 Task: Create a task  Add support for video conferencing to the web application , assign it to team member softage.10@softage.net in the project TowerLine and update the status of the task to  On Track  , set the priority of the task to High.
Action: Mouse moved to (54, 325)
Screenshot: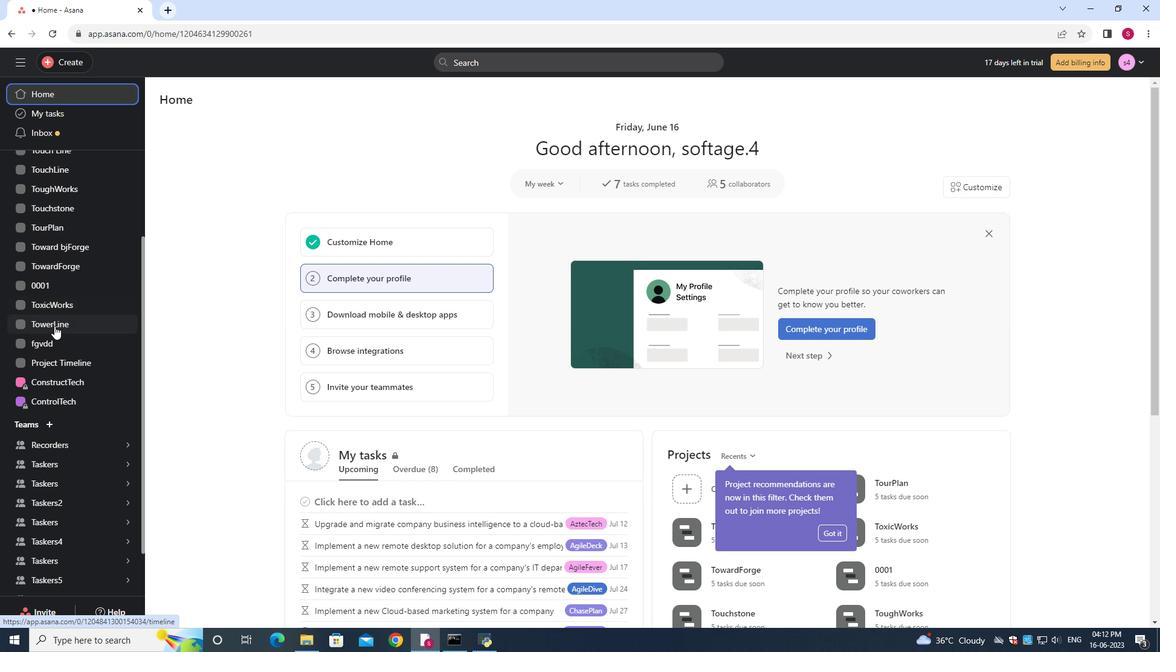 
Action: Mouse pressed left at (54, 325)
Screenshot: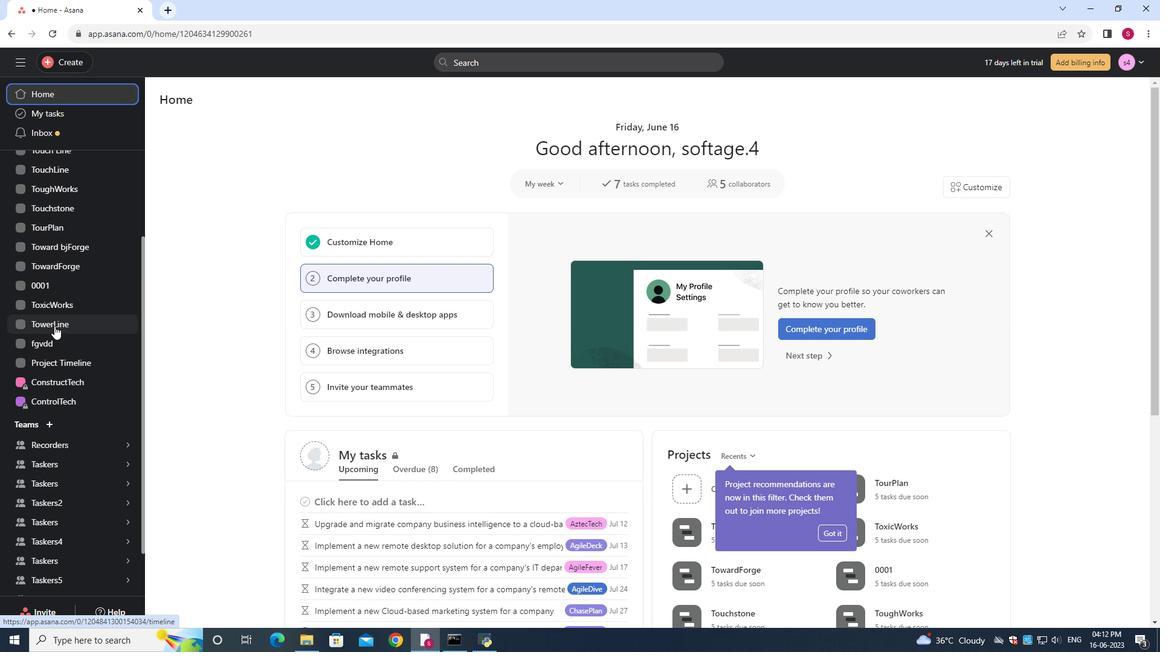 
Action: Mouse moved to (211, 125)
Screenshot: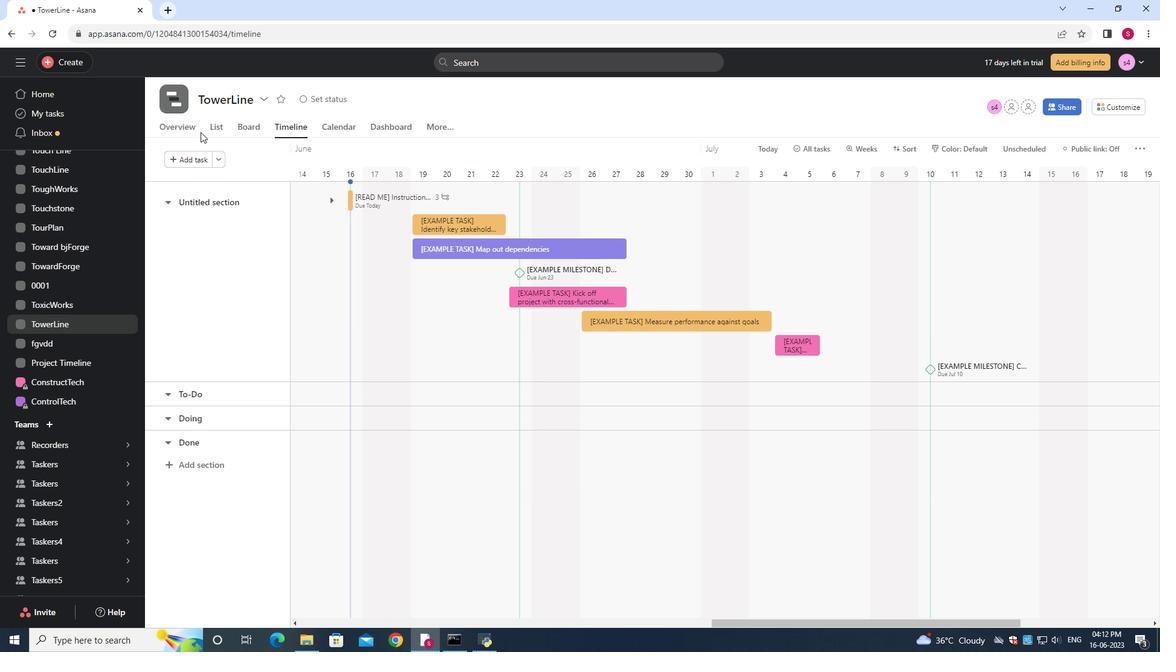 
Action: Mouse pressed left at (211, 125)
Screenshot: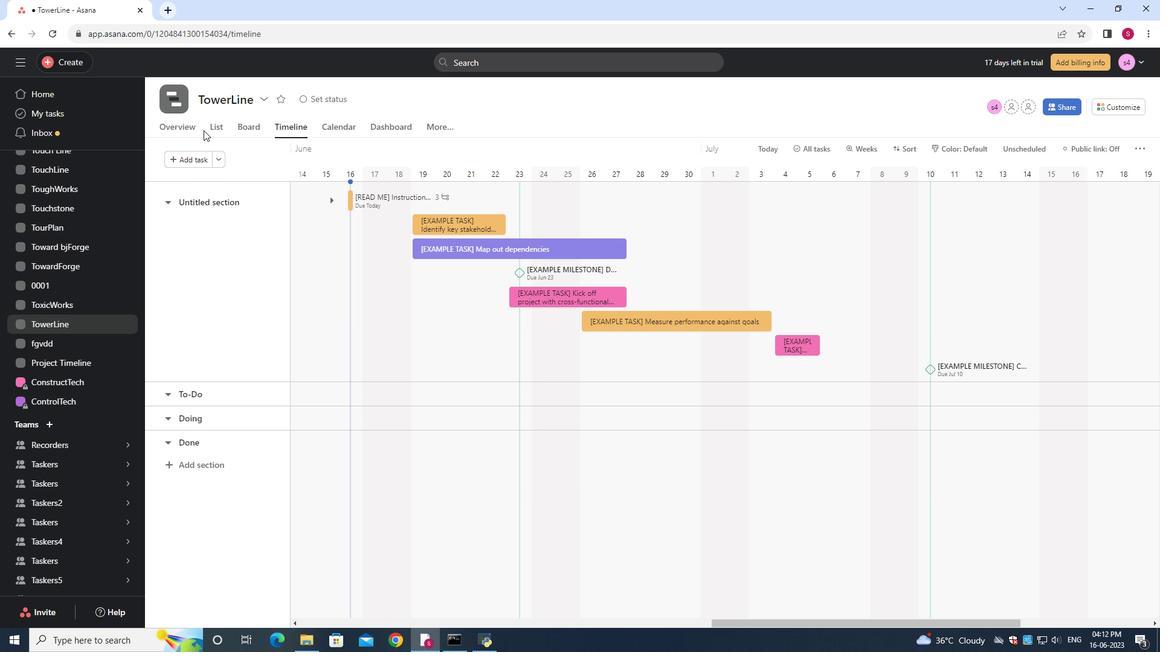 
Action: Mouse moved to (185, 154)
Screenshot: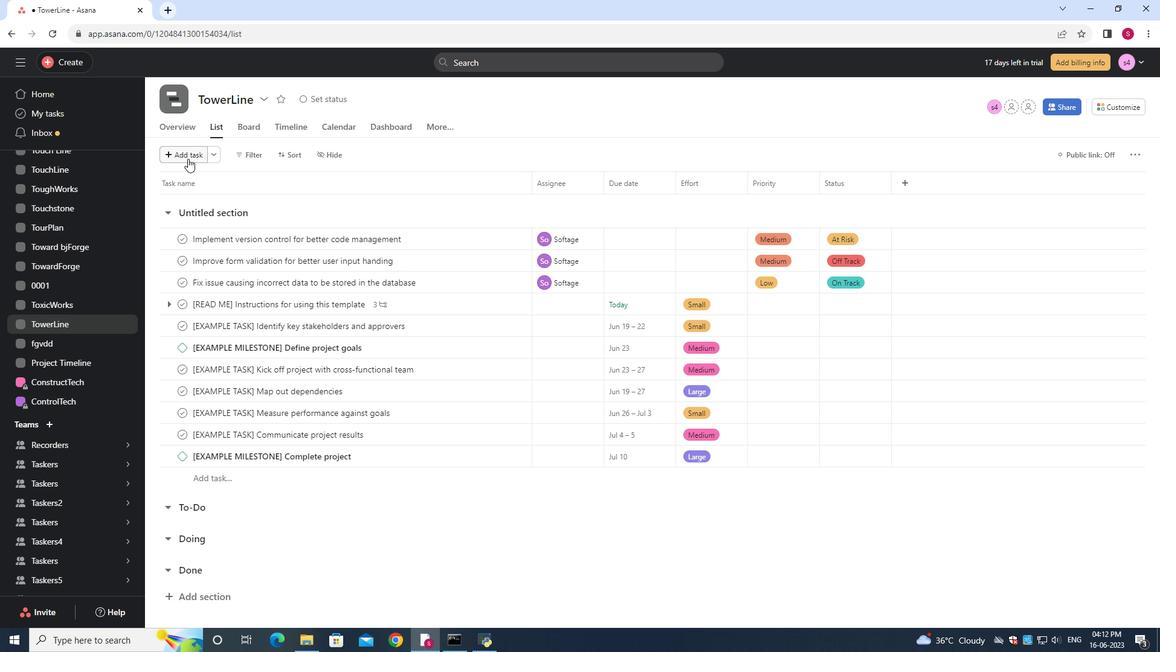 
Action: Mouse pressed left at (185, 154)
Screenshot: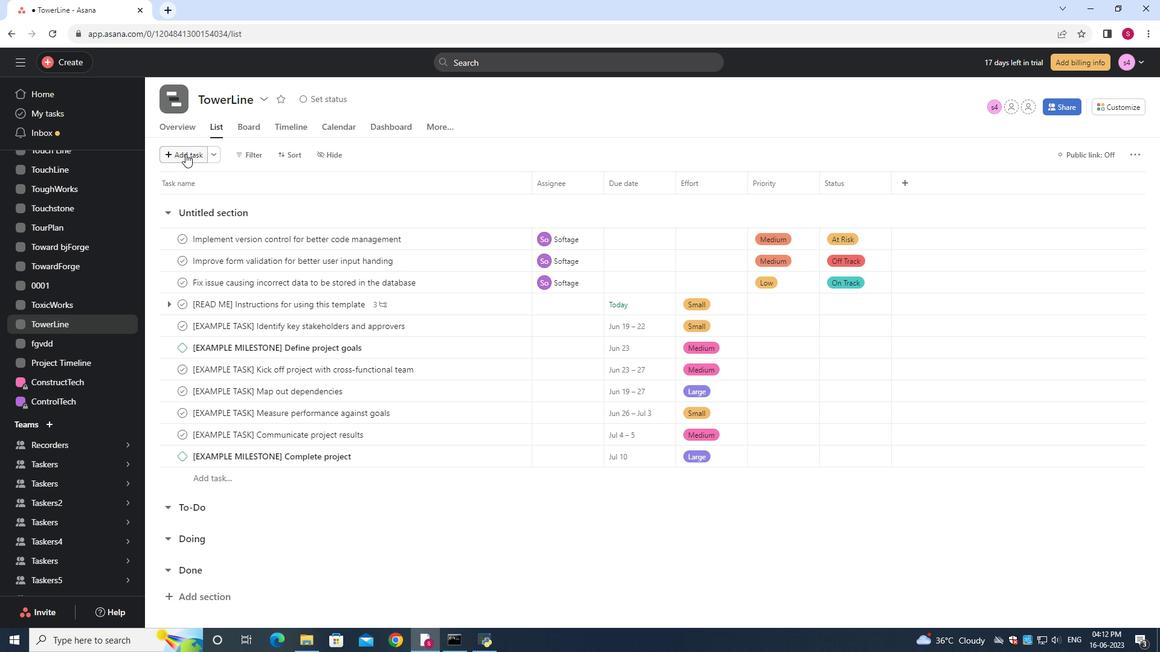 
Action: Key pressed <Key.shift>Add<Key.space><Key.shift><Key.shift><Key.shift><Key.shift>support<Key.space>for<Key.space>video<Key.space>conferencing<Key.space>to<Key.space>the<Key.space>web<Key.space>application
Screenshot: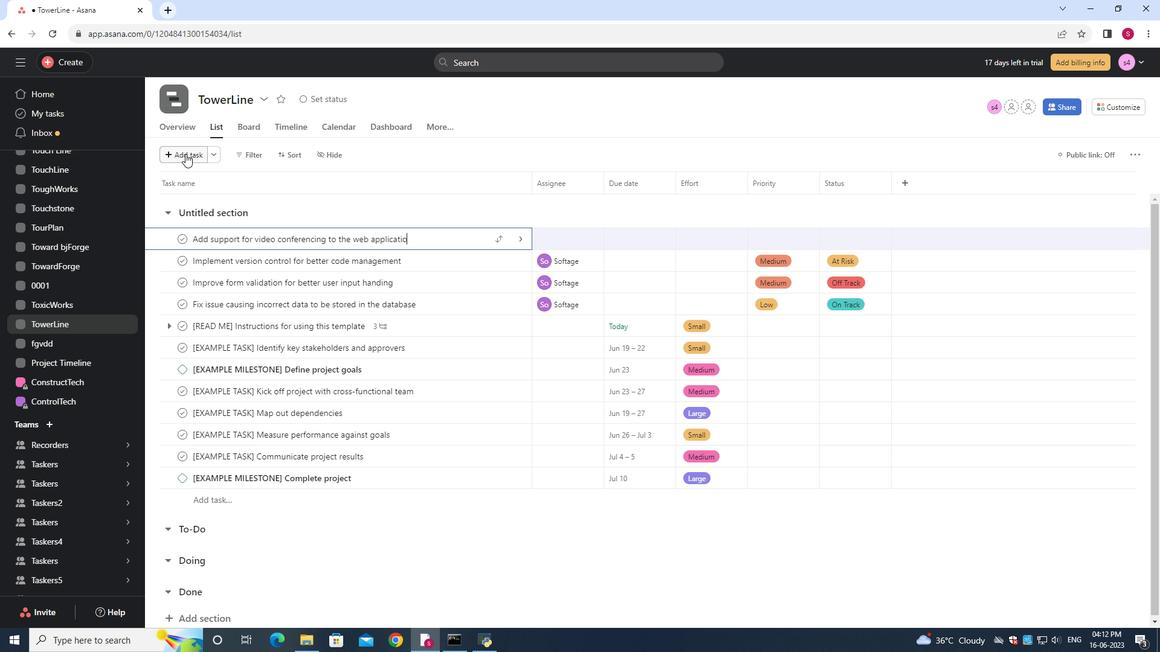 
Action: Mouse moved to (553, 238)
Screenshot: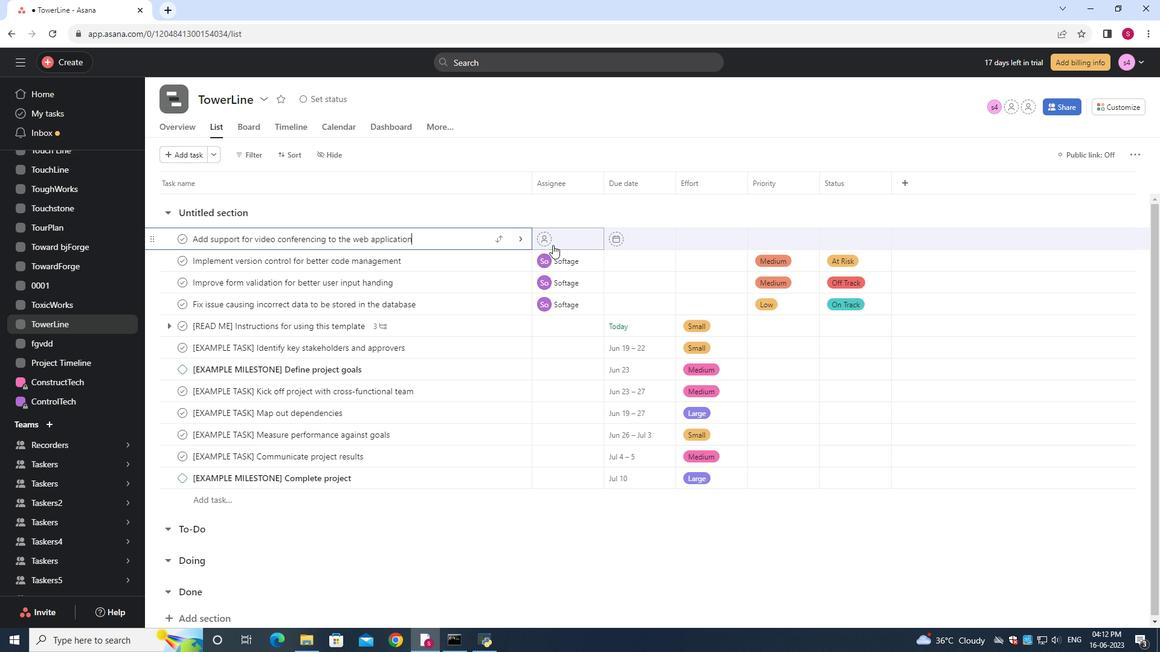 
Action: Mouse pressed left at (553, 238)
Screenshot: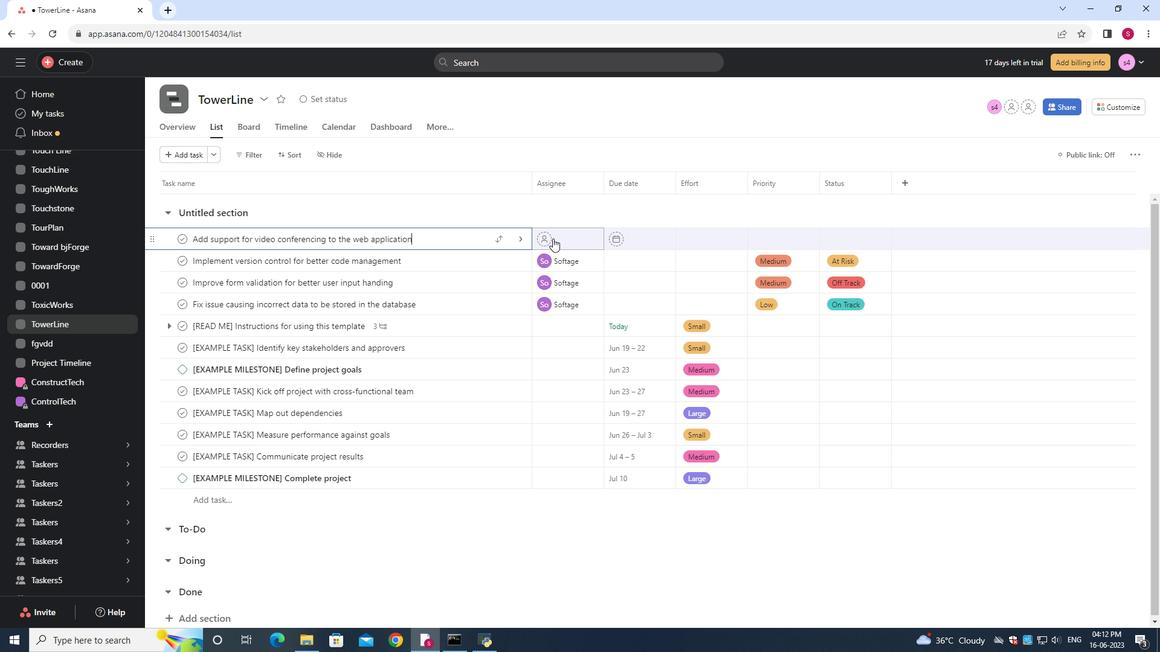
Action: Mouse moved to (552, 238)
Screenshot: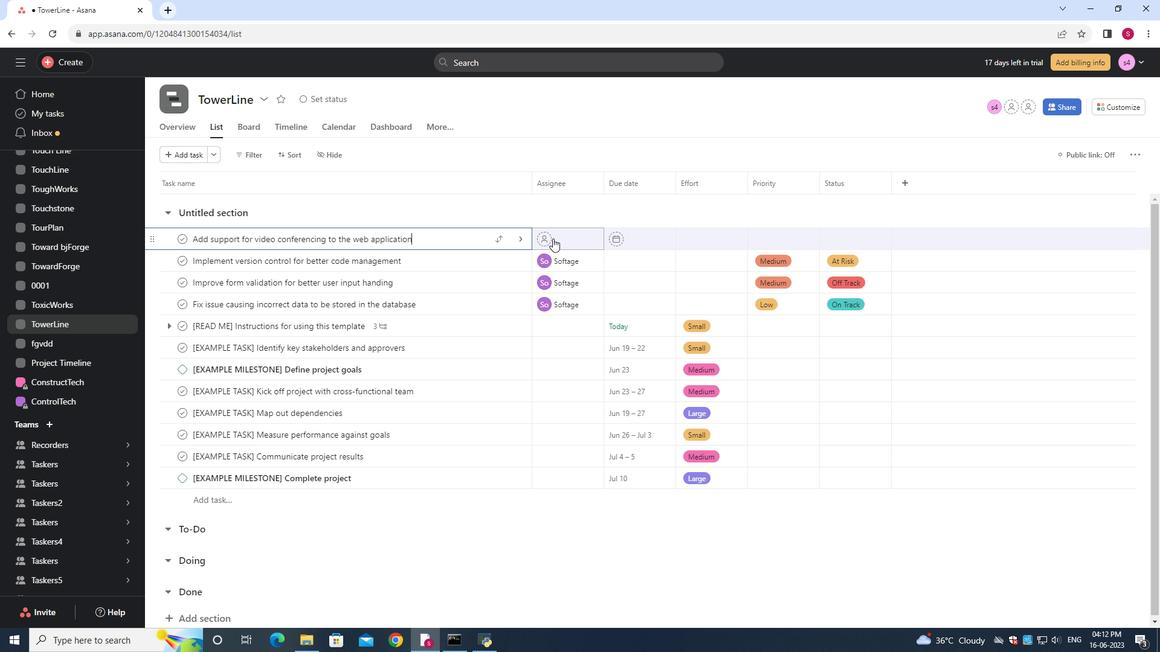 
Action: Key pressed softage.10<Key.shift>@softage.net
Screenshot: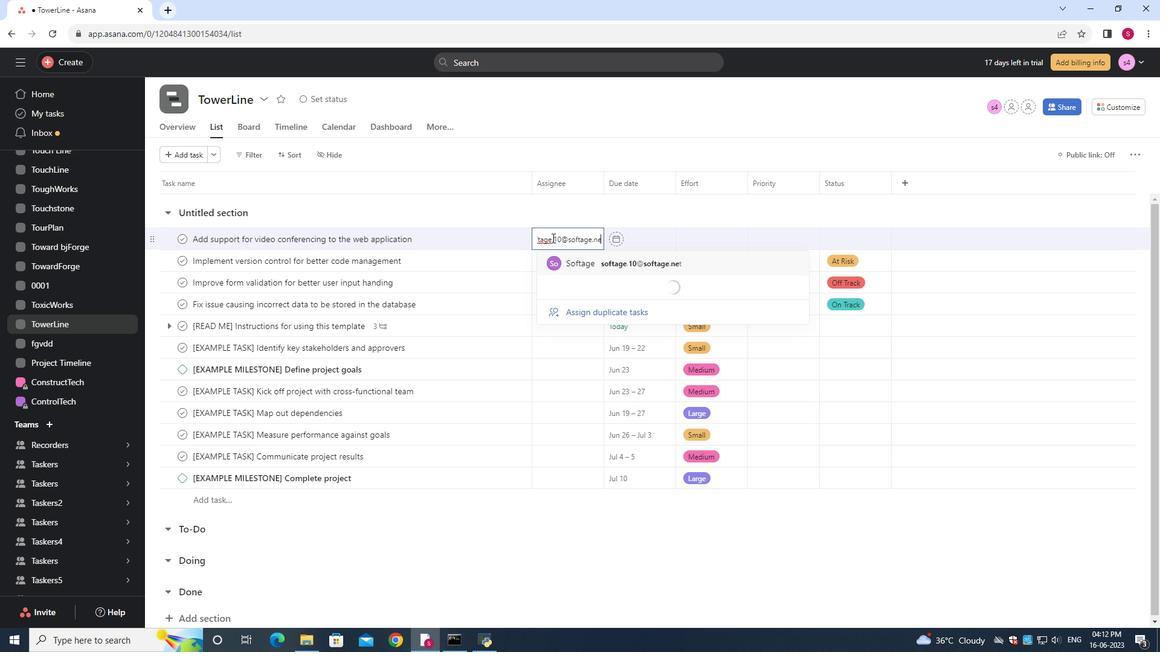 
Action: Mouse moved to (599, 262)
Screenshot: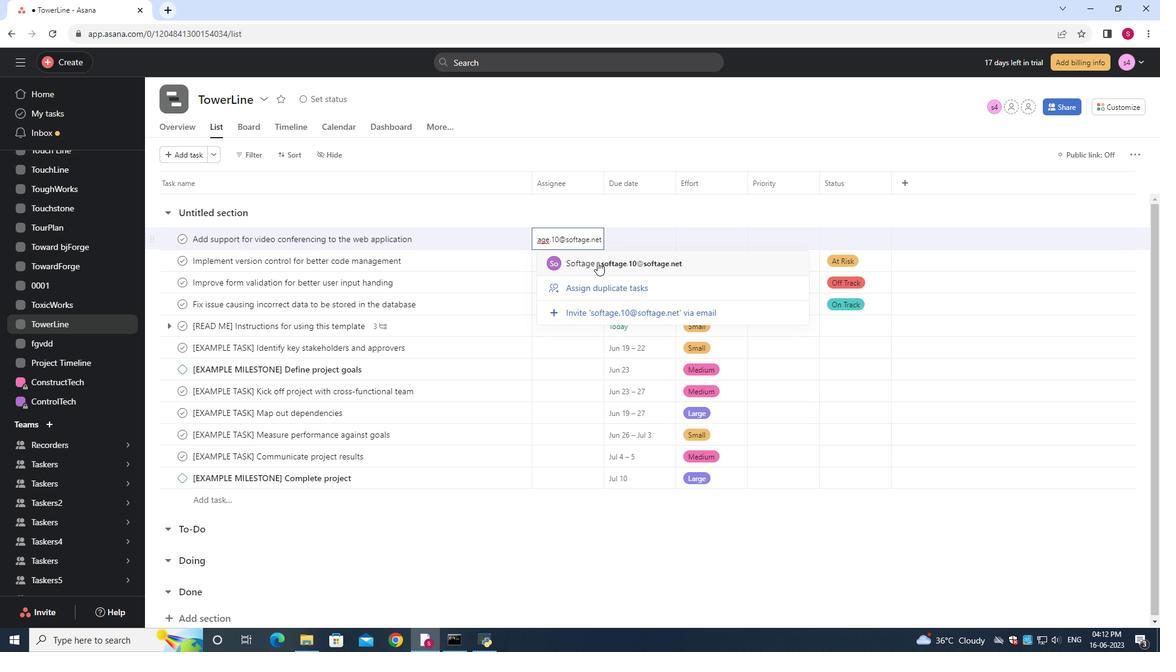 
Action: Mouse pressed left at (599, 262)
Screenshot: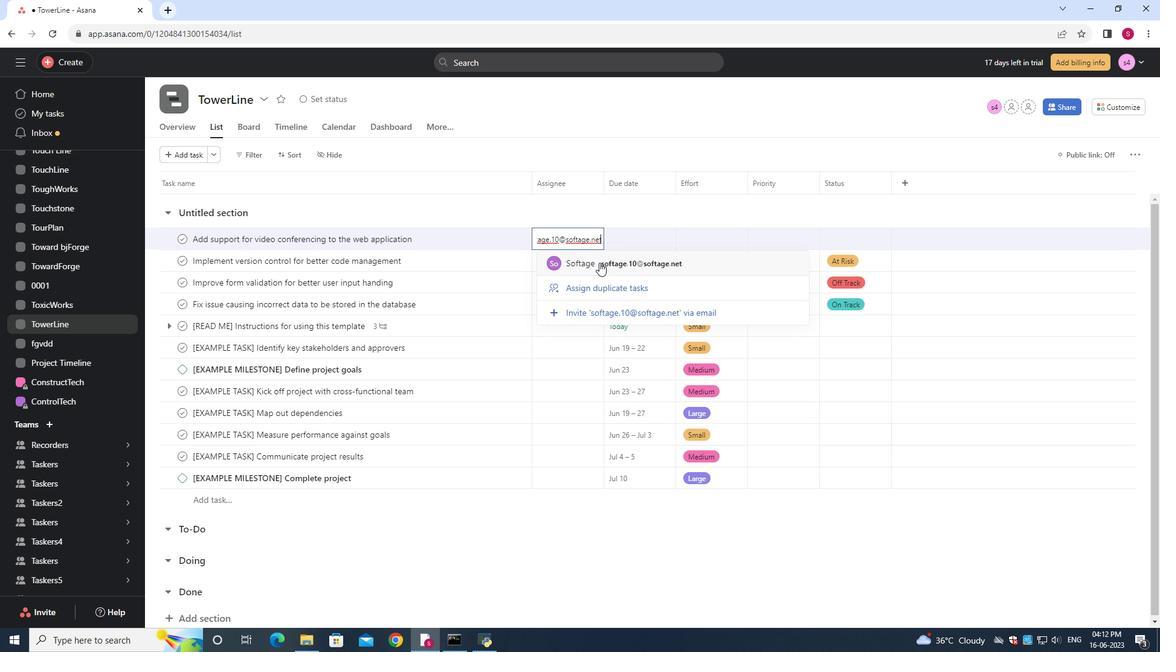 
Action: Mouse moved to (849, 236)
Screenshot: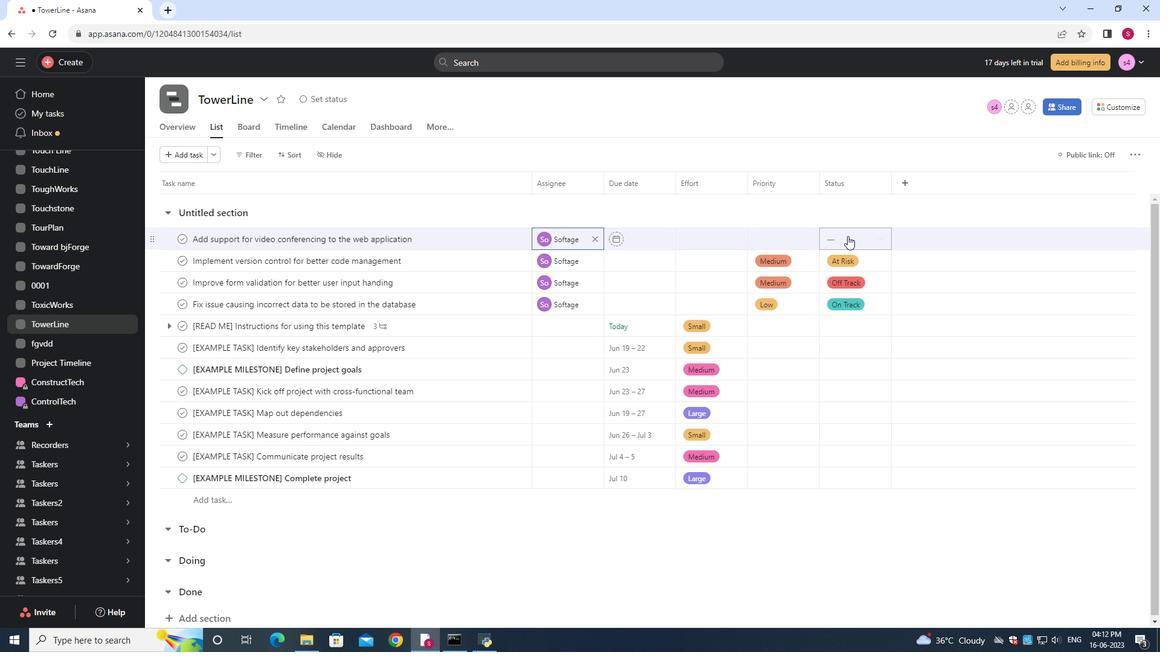 
Action: Mouse pressed left at (849, 236)
Screenshot: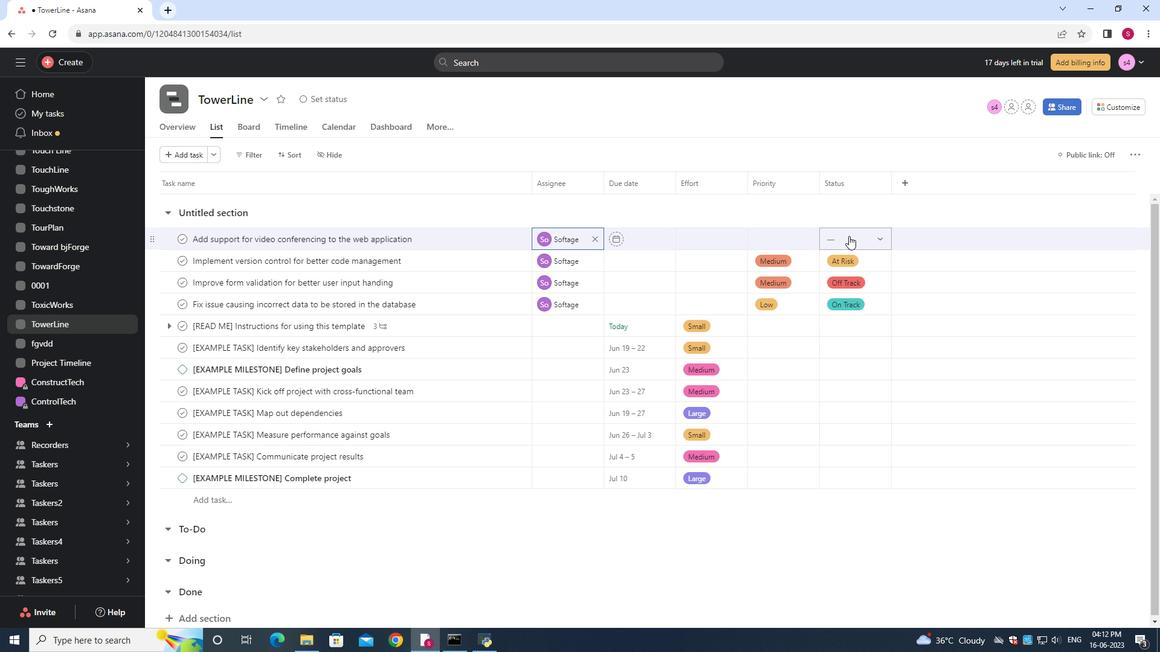 
Action: Mouse moved to (851, 282)
Screenshot: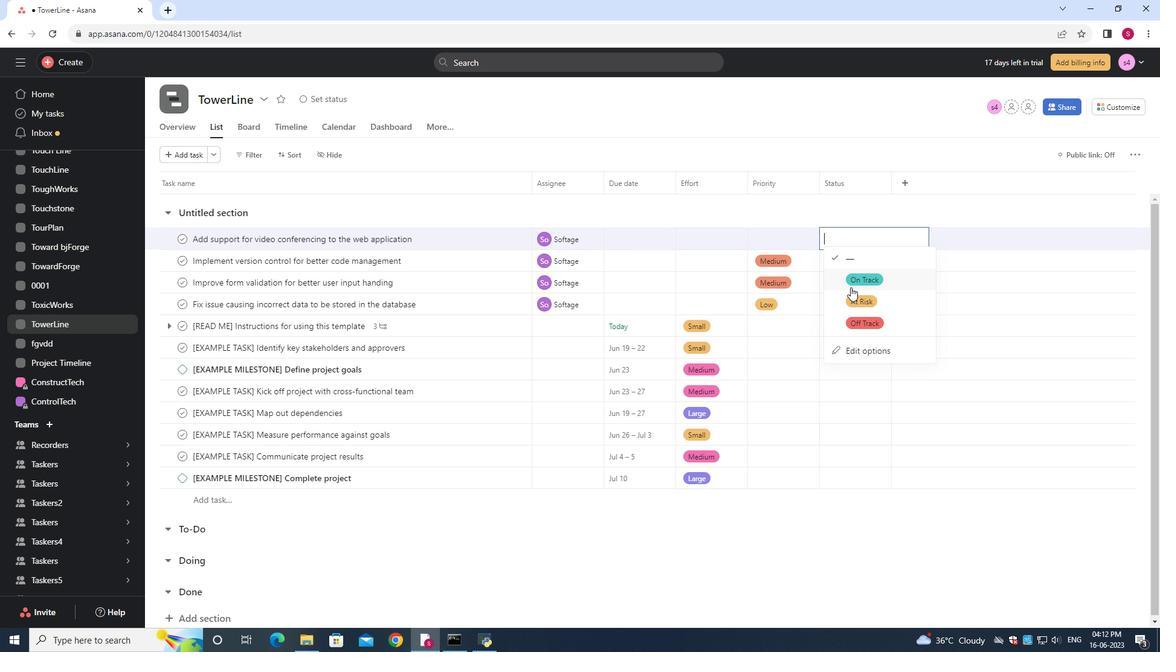 
Action: Mouse pressed left at (851, 282)
Screenshot: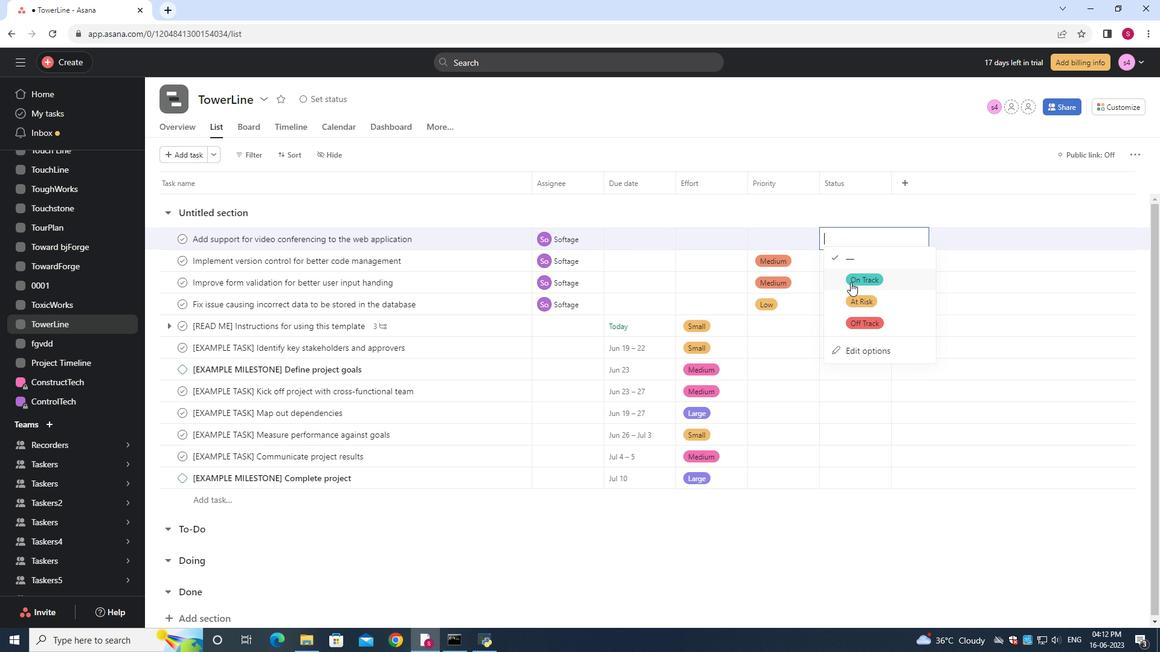 
Action: Mouse moved to (765, 233)
Screenshot: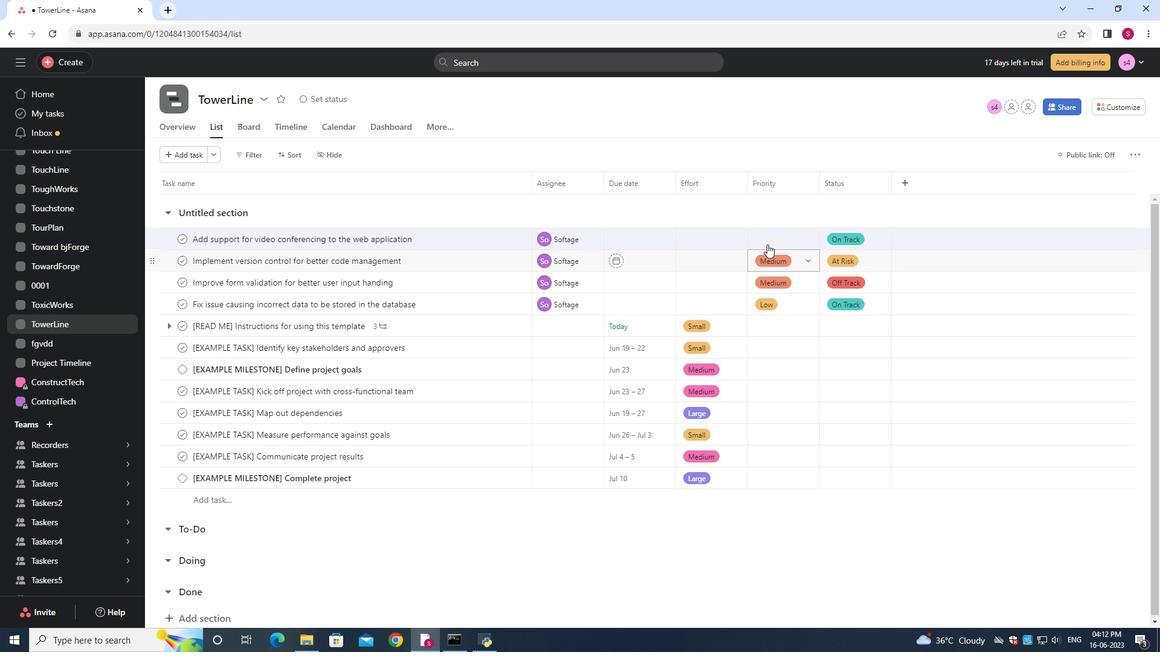 
Action: Mouse pressed left at (765, 233)
Screenshot: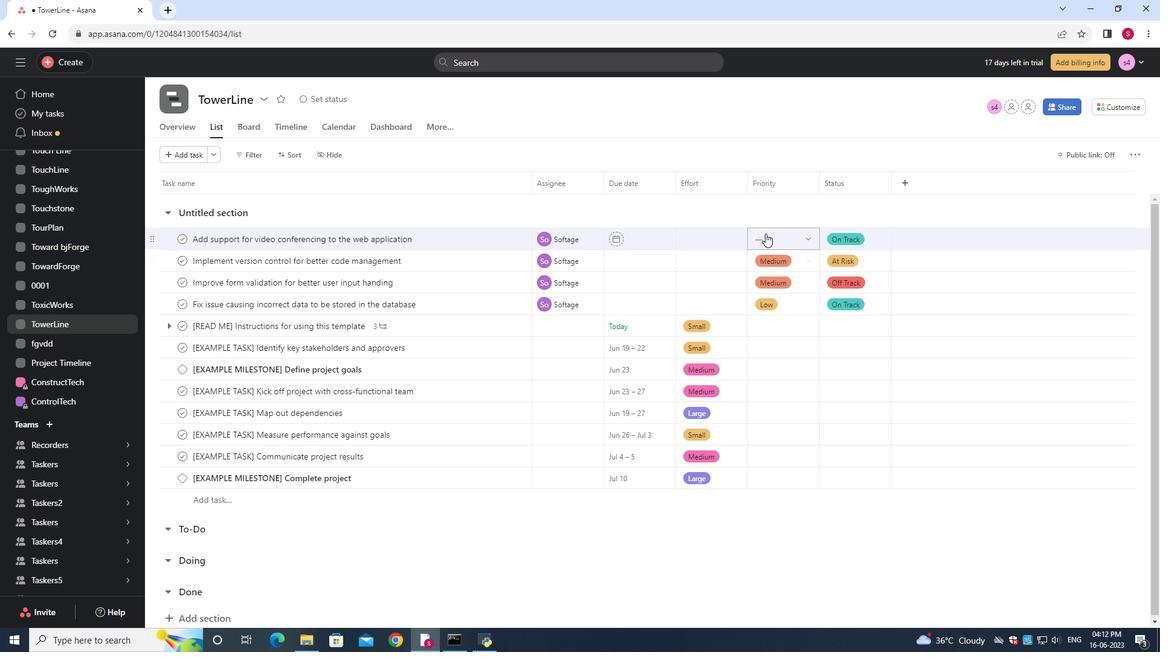 
Action: Mouse moved to (787, 278)
Screenshot: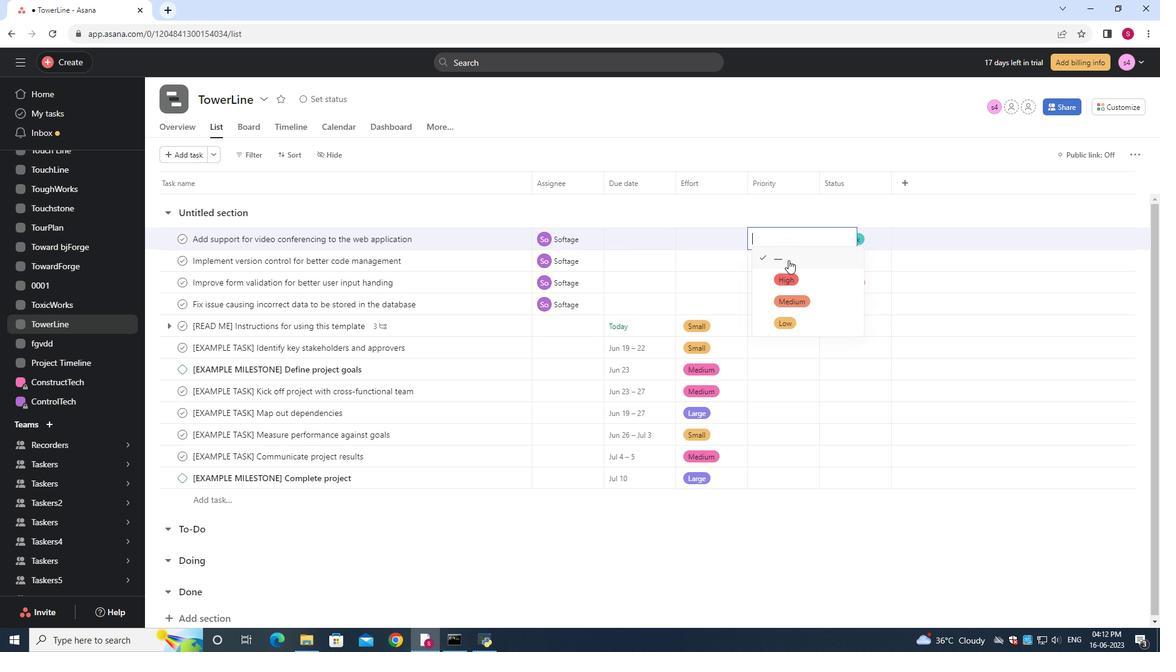 
Action: Mouse pressed left at (787, 278)
Screenshot: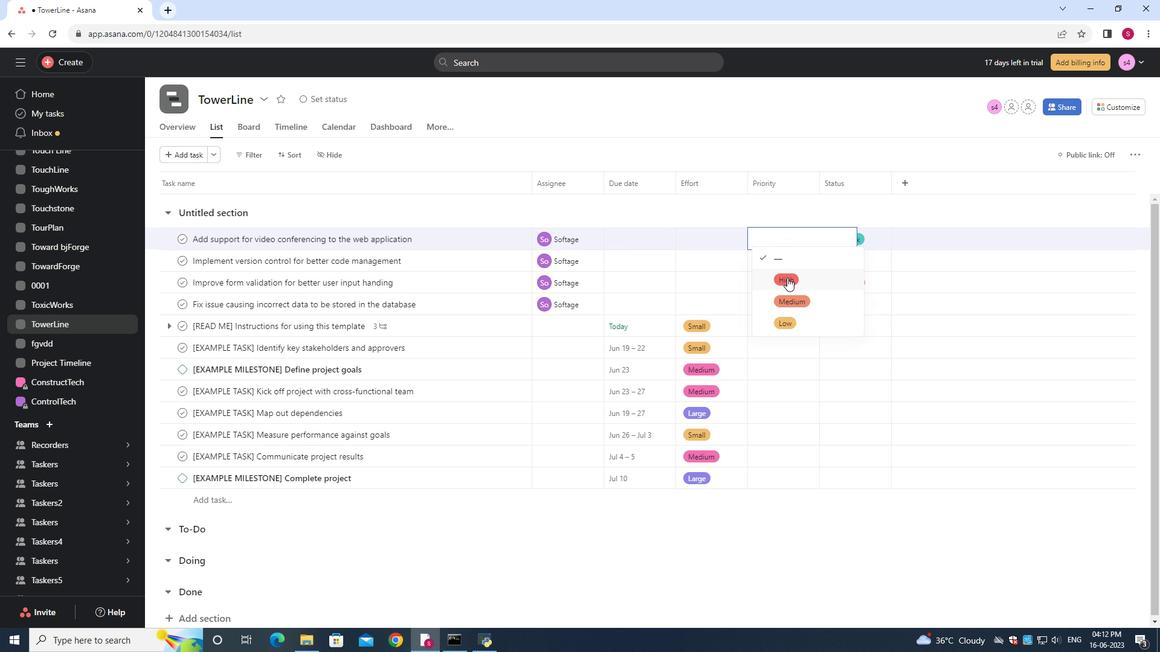 
Action: Mouse moved to (781, 228)
Screenshot: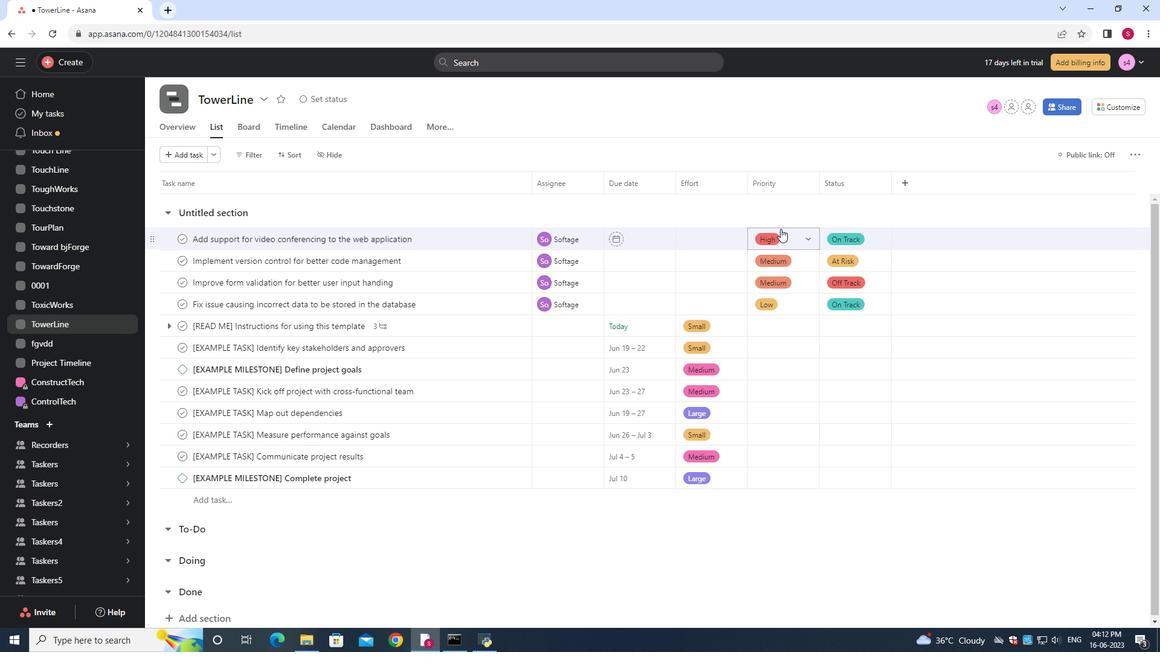 
